 Task: Create List HR in Board Software Development to Workspace Analytics. Create List Vacations in Board Creative Project Management to Workspace Analytics. Create List Sick Leaves in Board Employee Talent Acquisition and Retention to Workspace Analytics
Action: Mouse moved to (85, 377)
Screenshot: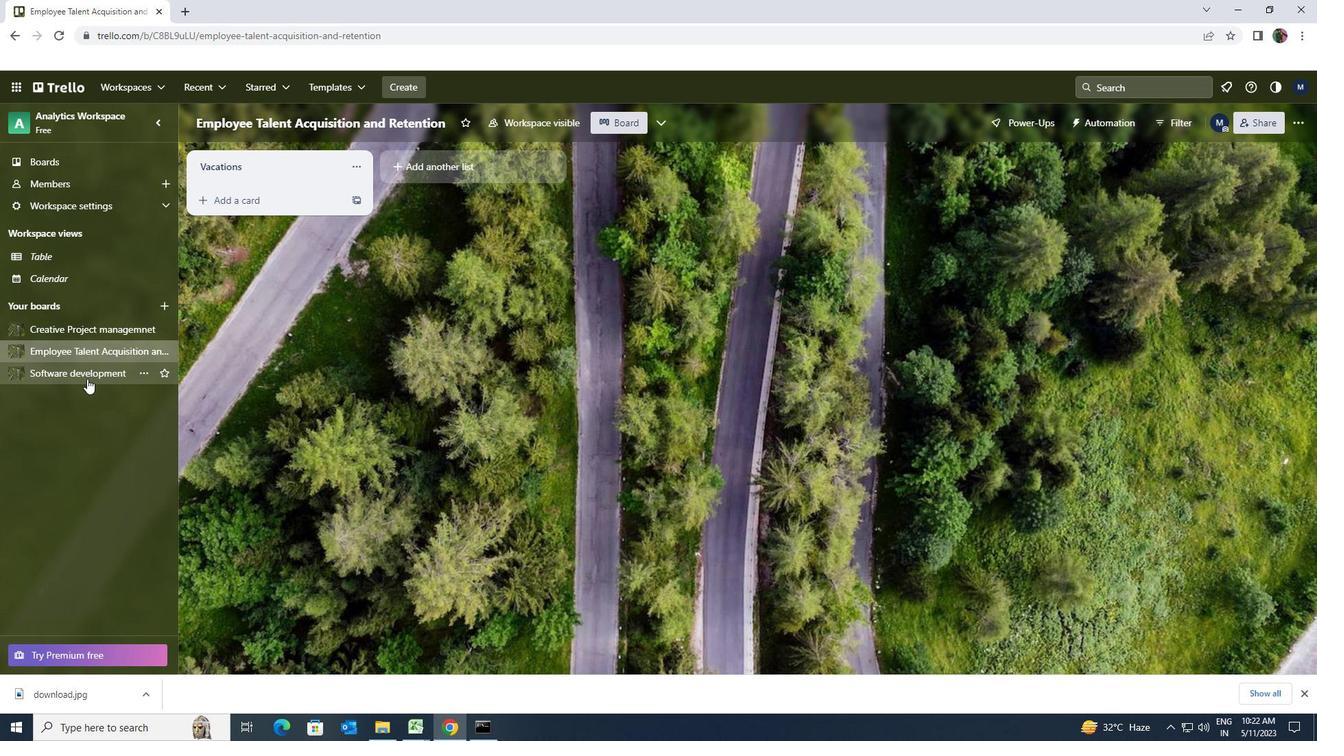 
Action: Mouse pressed left at (85, 377)
Screenshot: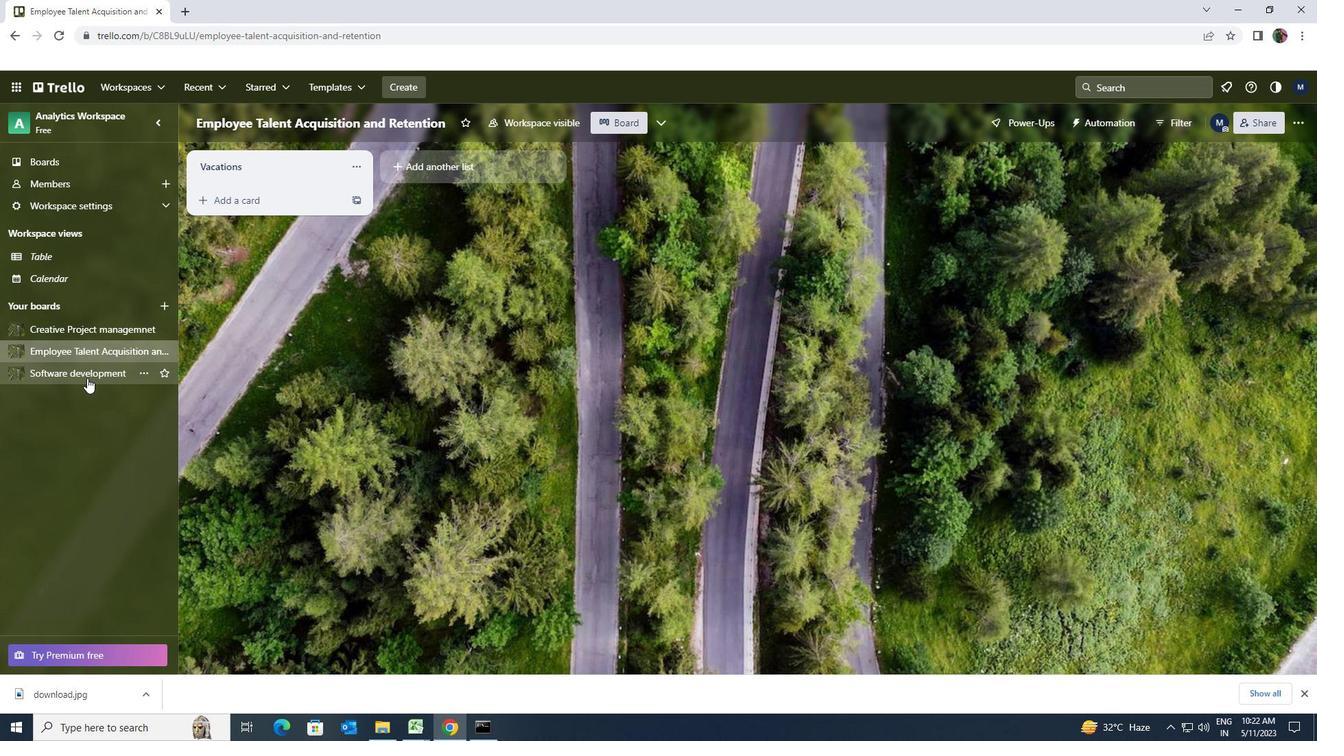 
Action: Mouse moved to (396, 172)
Screenshot: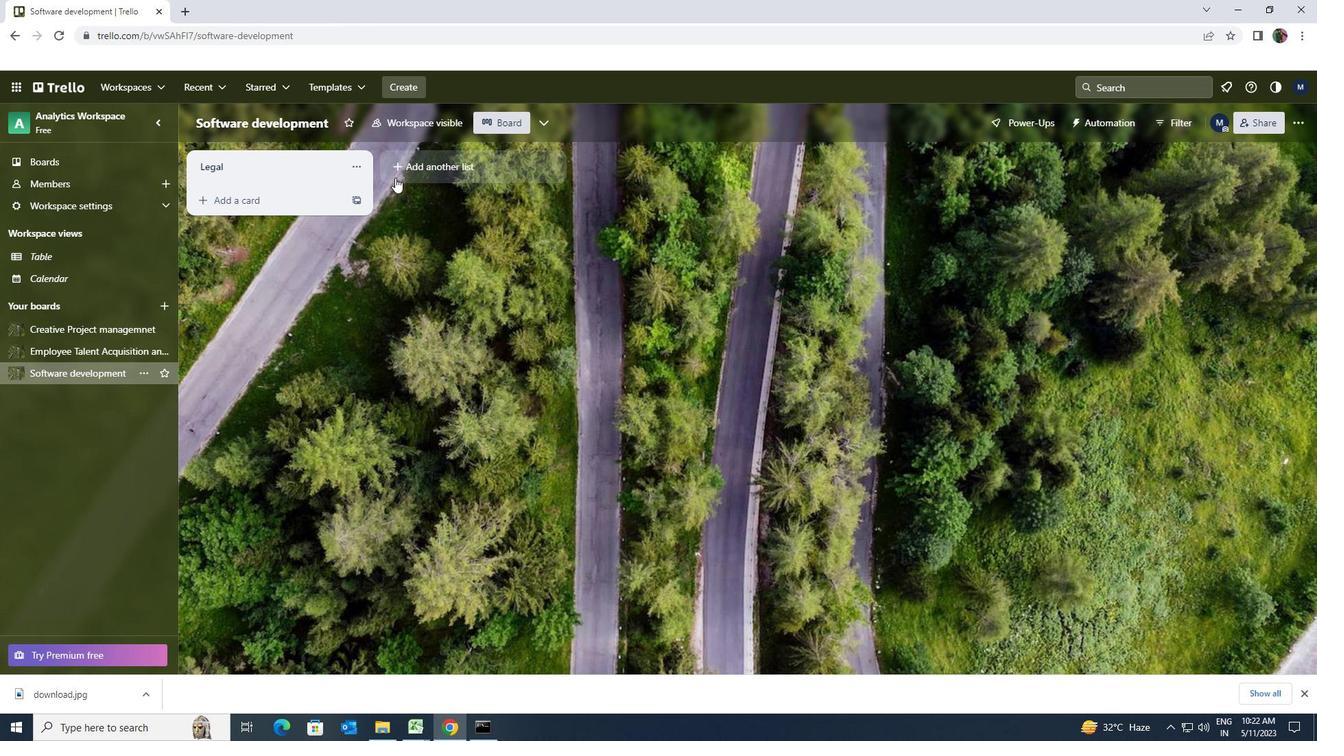 
Action: Mouse pressed left at (396, 172)
Screenshot: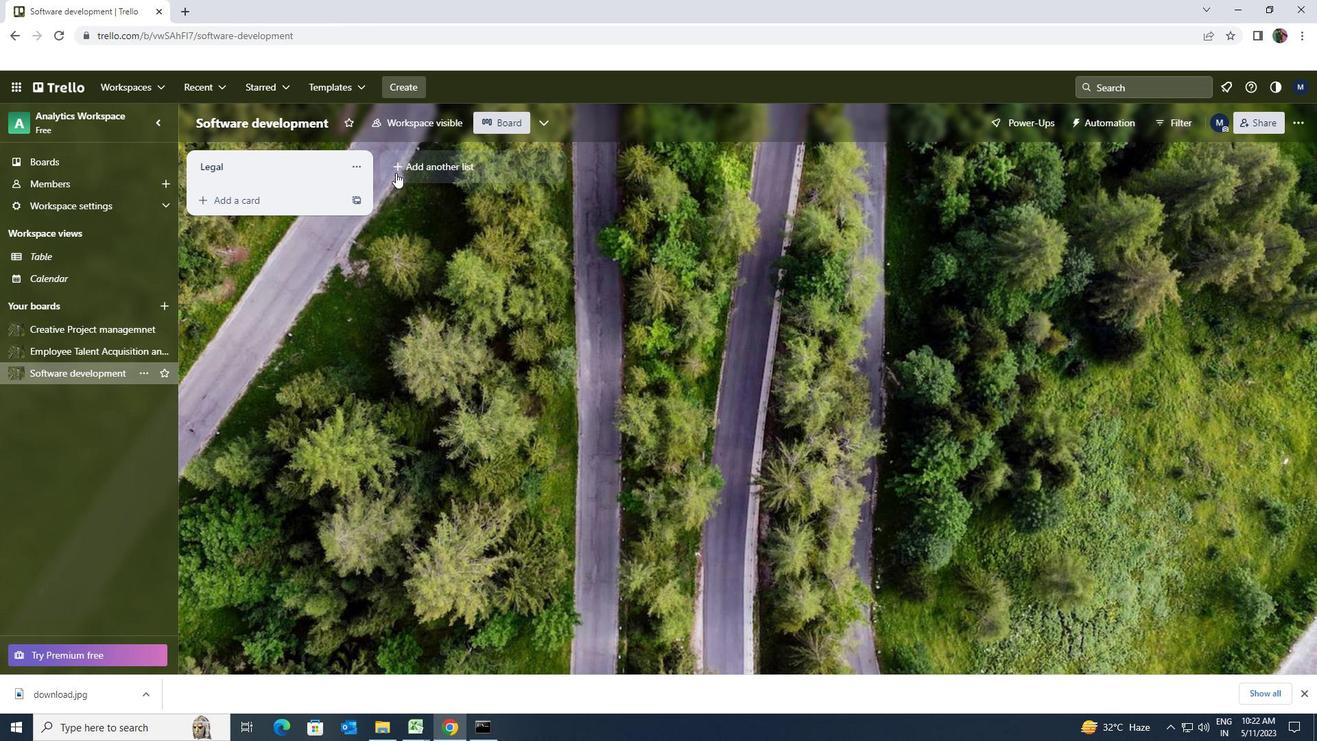 
Action: Key pressed <Key.shift>HR
Screenshot: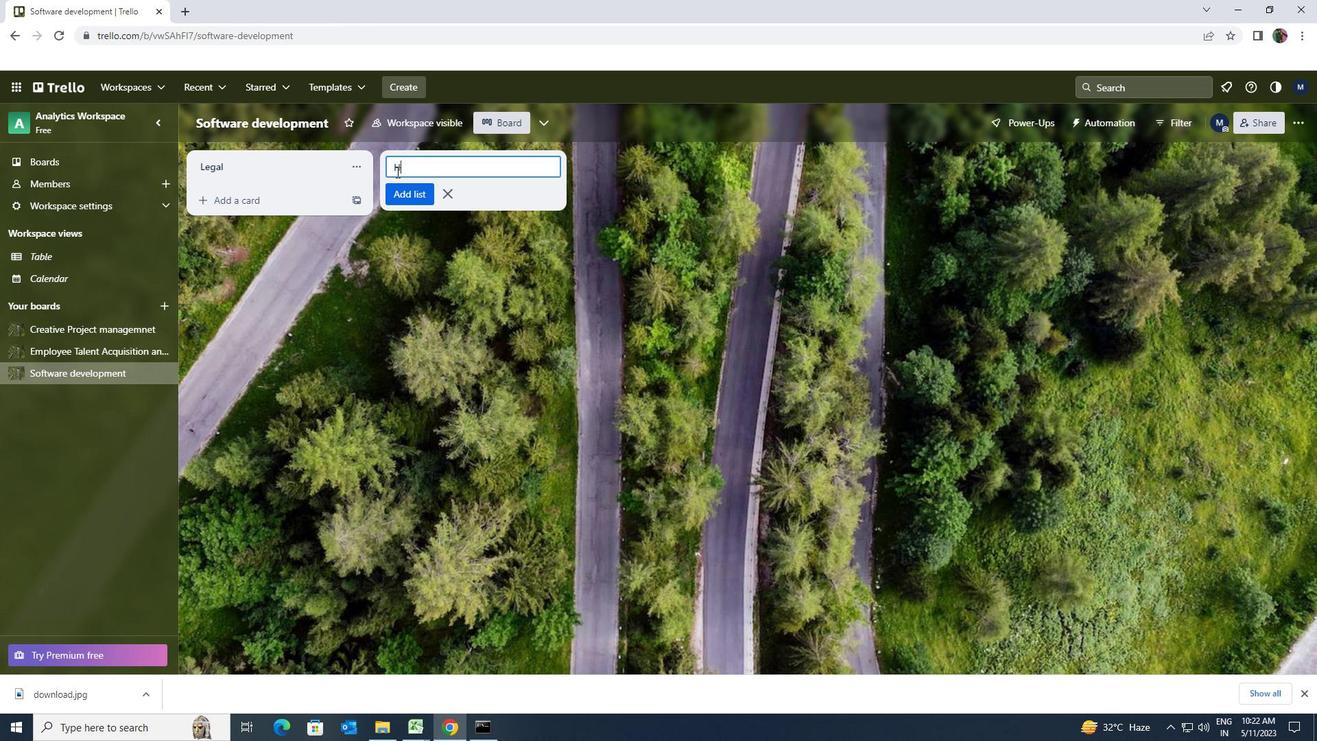 
Action: Mouse moved to (407, 189)
Screenshot: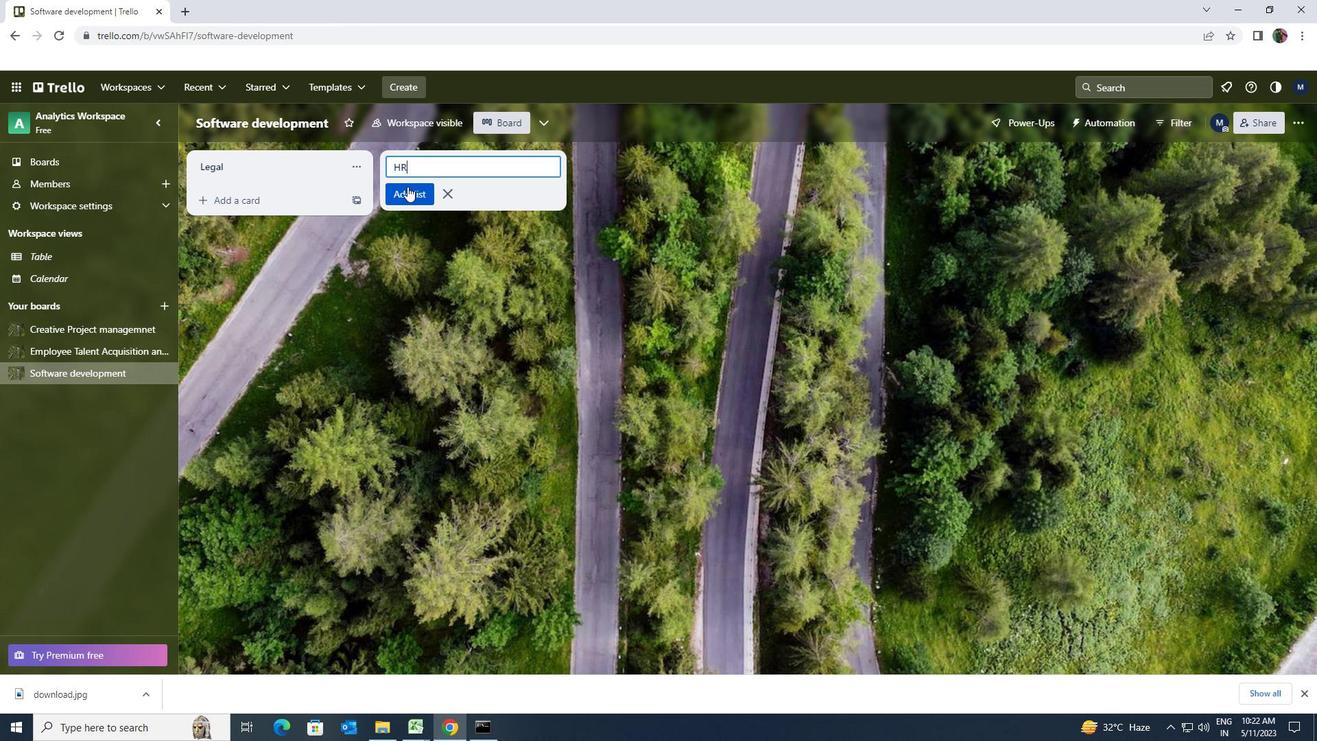 
Action: Mouse pressed left at (407, 189)
Screenshot: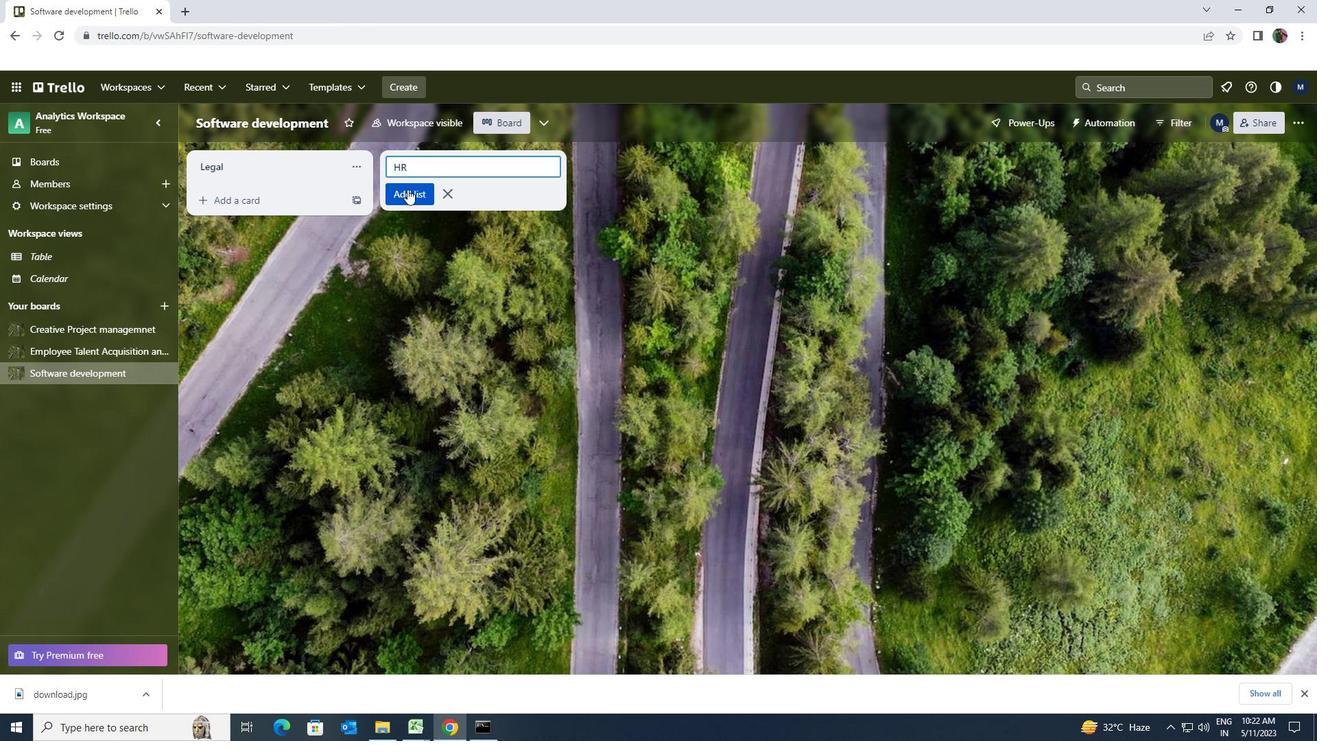 
Action: Mouse moved to (104, 331)
Screenshot: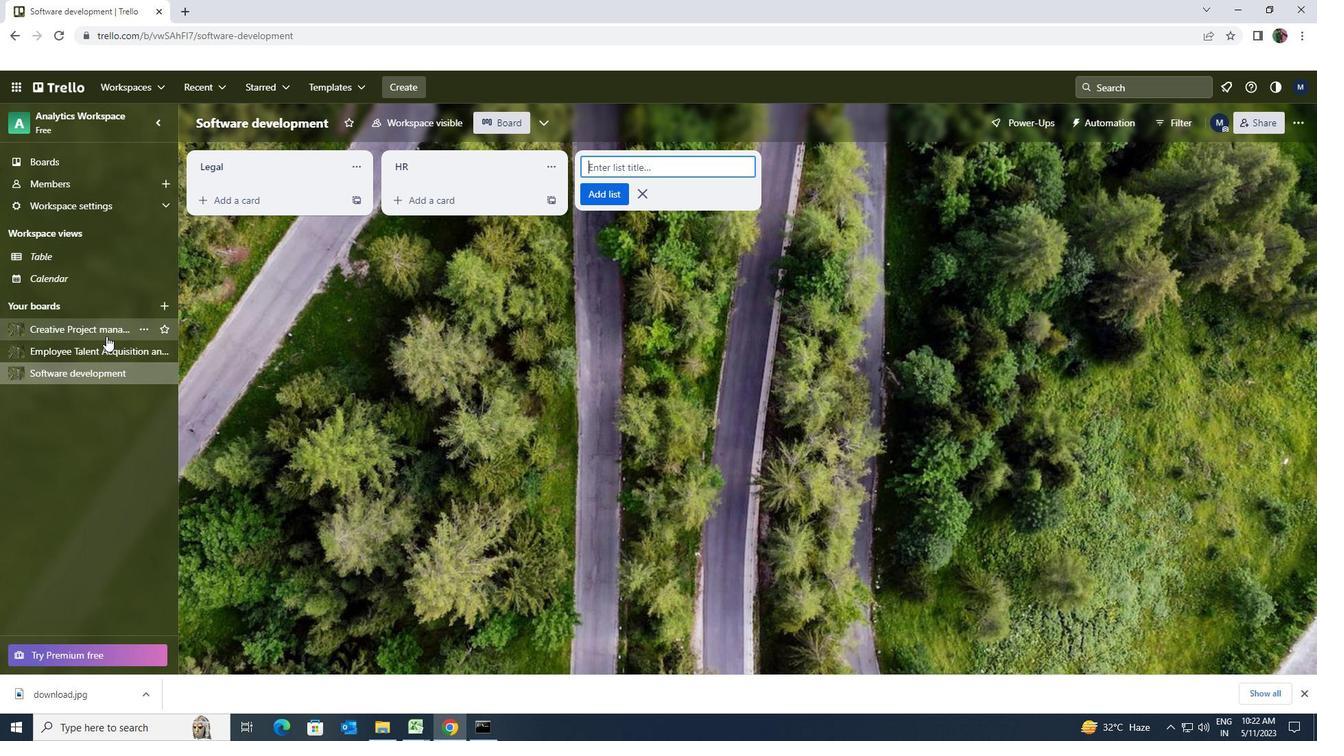 
Action: Mouse pressed left at (104, 331)
Screenshot: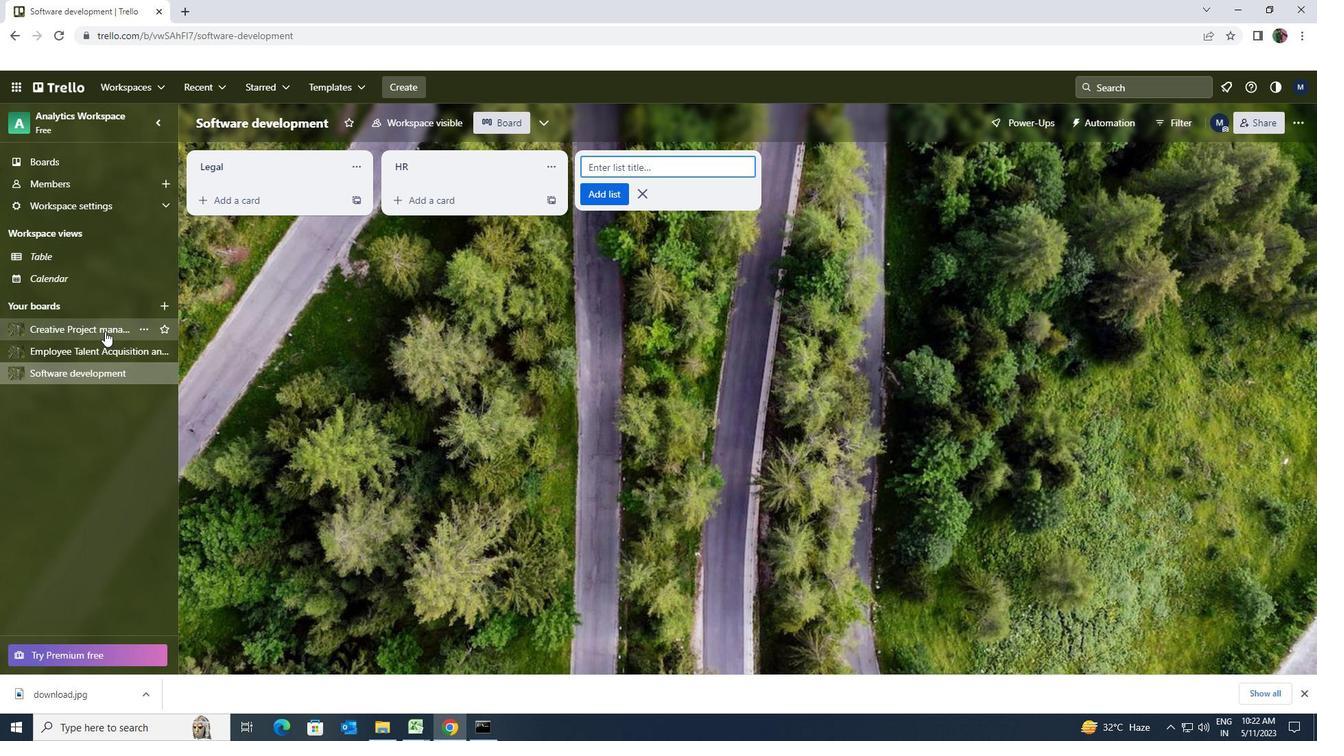 
Action: Mouse moved to (398, 168)
Screenshot: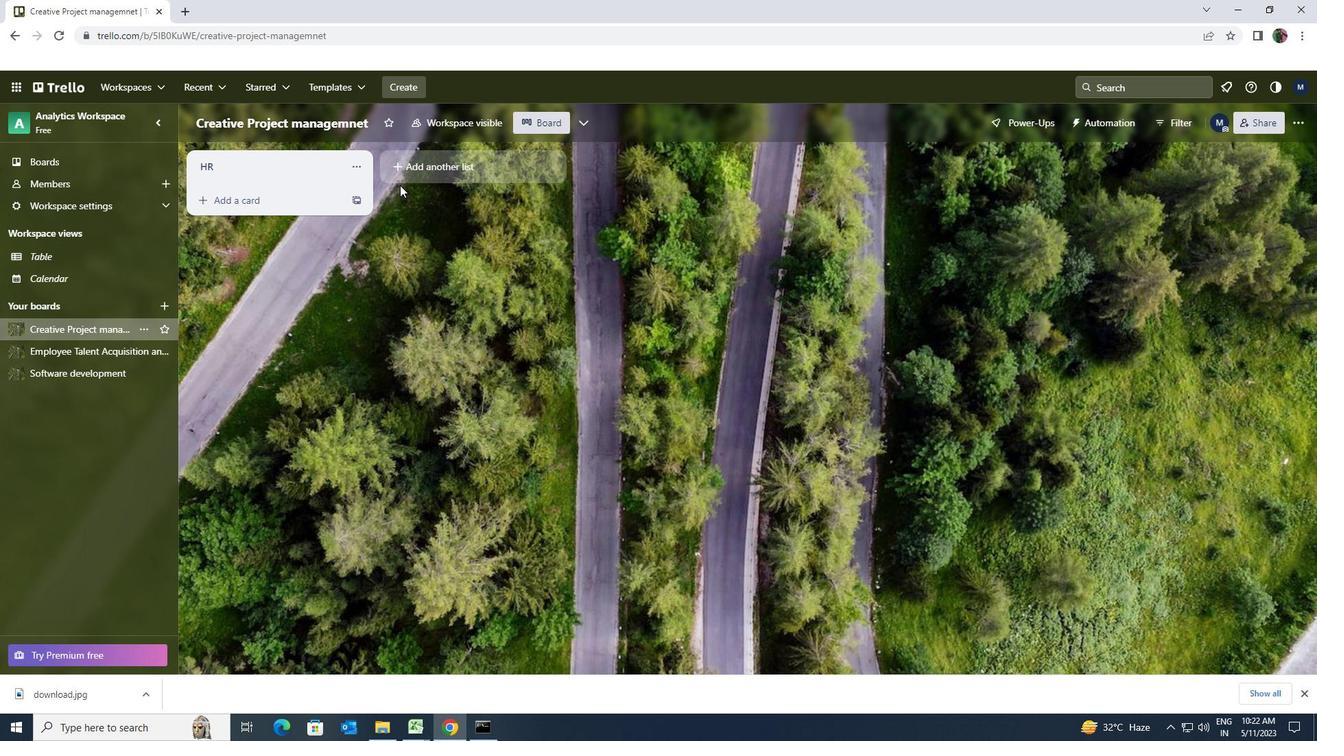 
Action: Mouse pressed left at (398, 168)
Screenshot: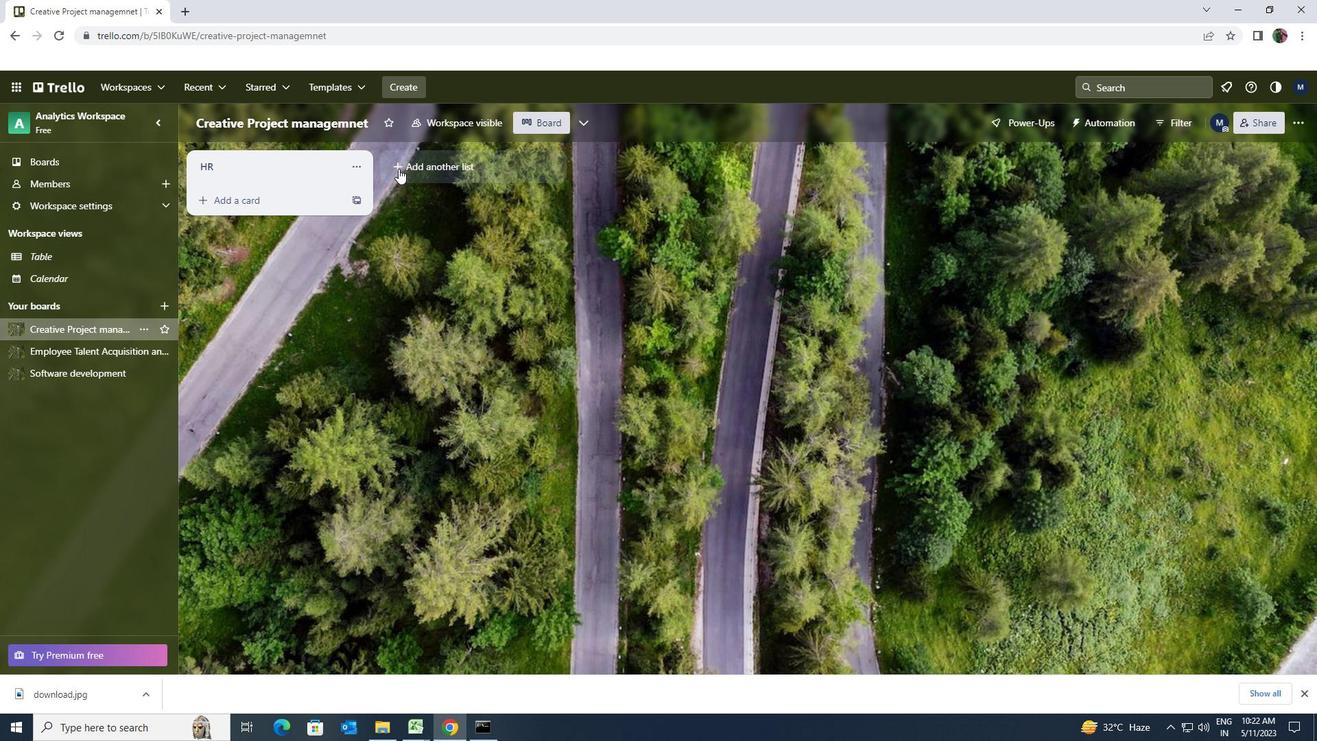 
Action: Key pressed <Key.shift>VACATIONS
Screenshot: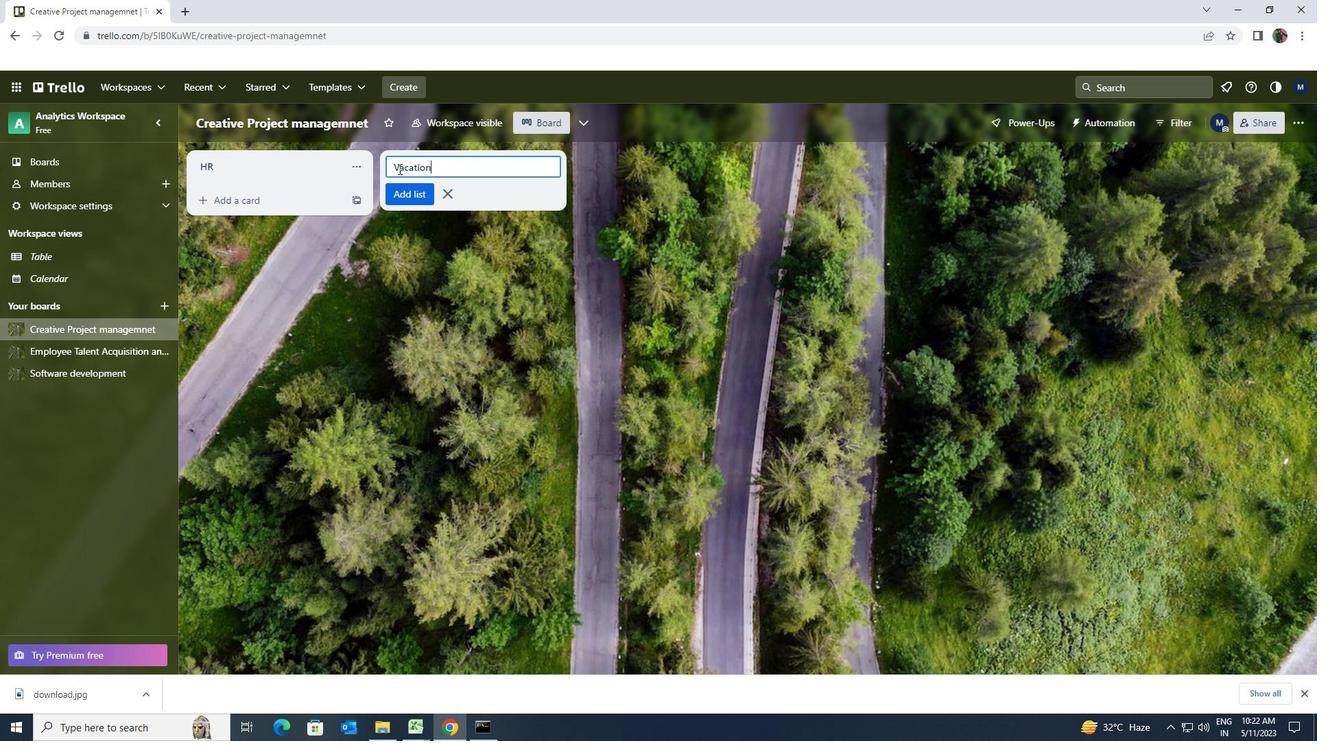 
Action: Mouse moved to (407, 188)
Screenshot: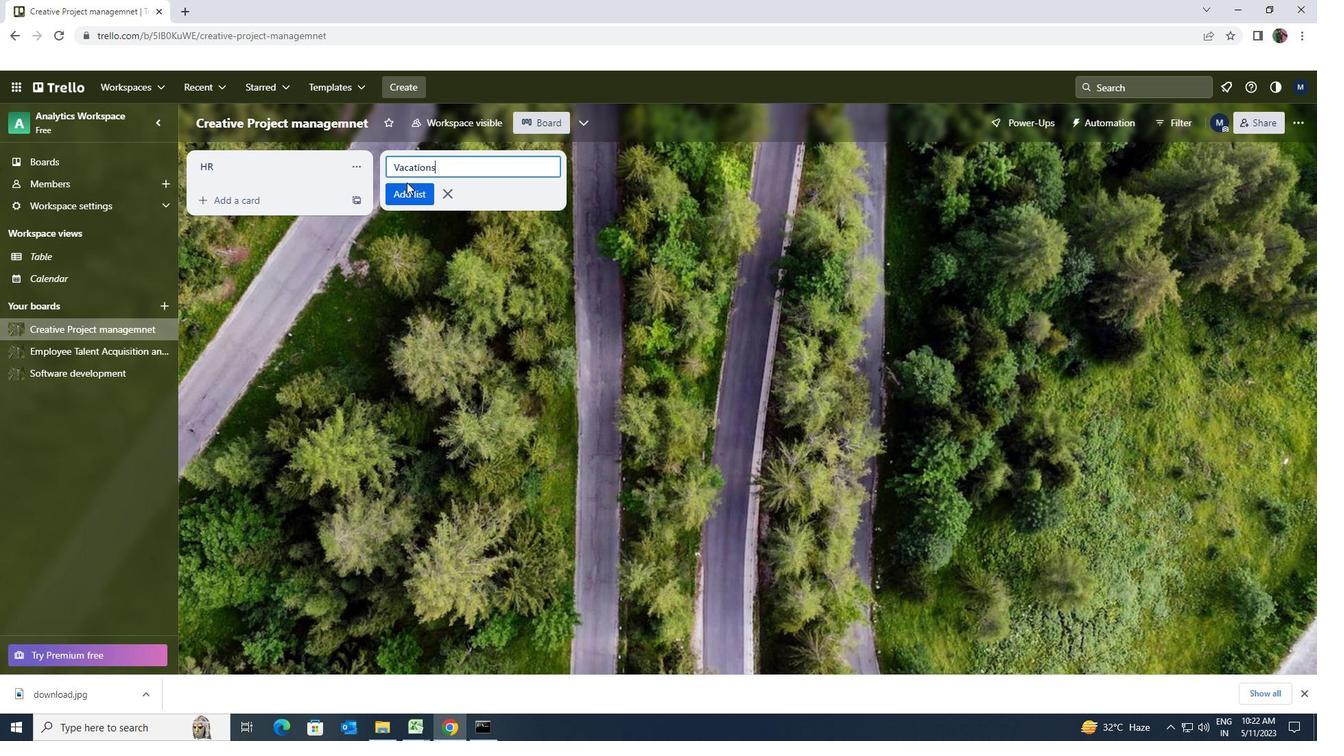 
Action: Mouse pressed left at (407, 188)
Screenshot: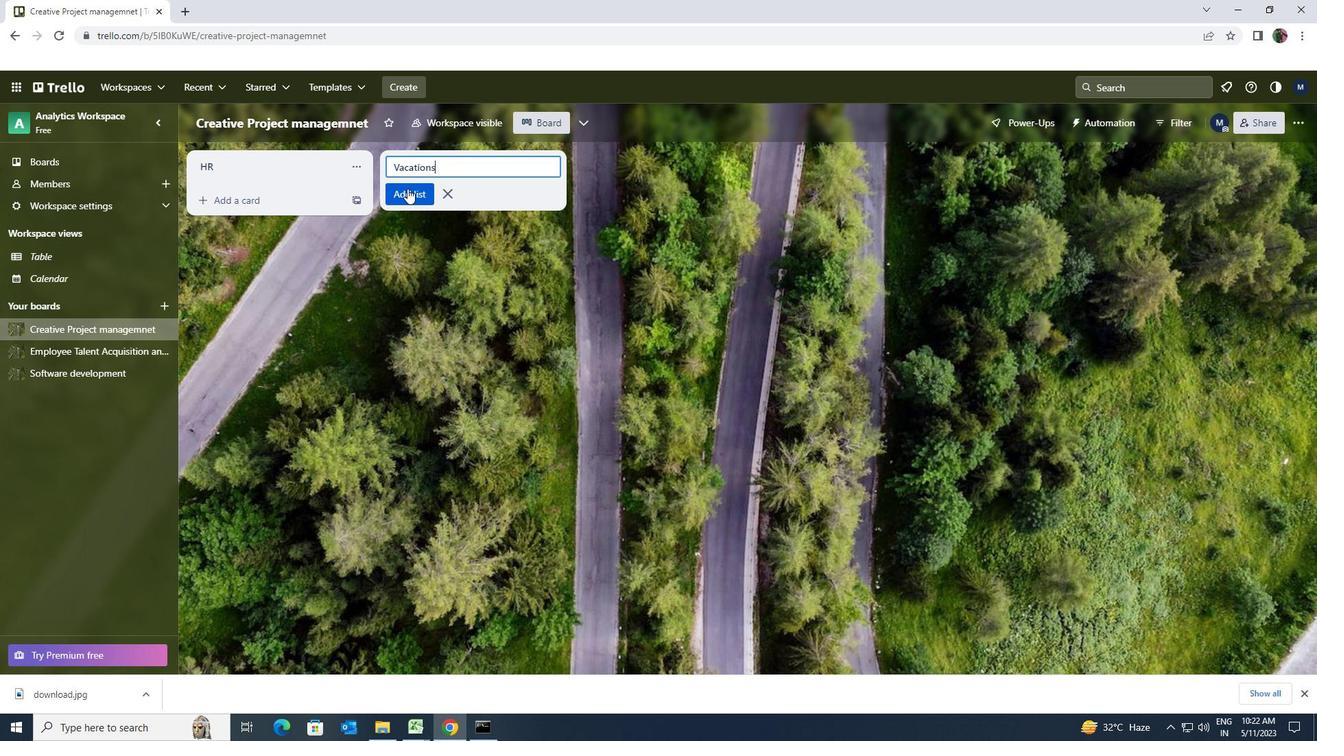 
Action: Mouse moved to (118, 347)
Screenshot: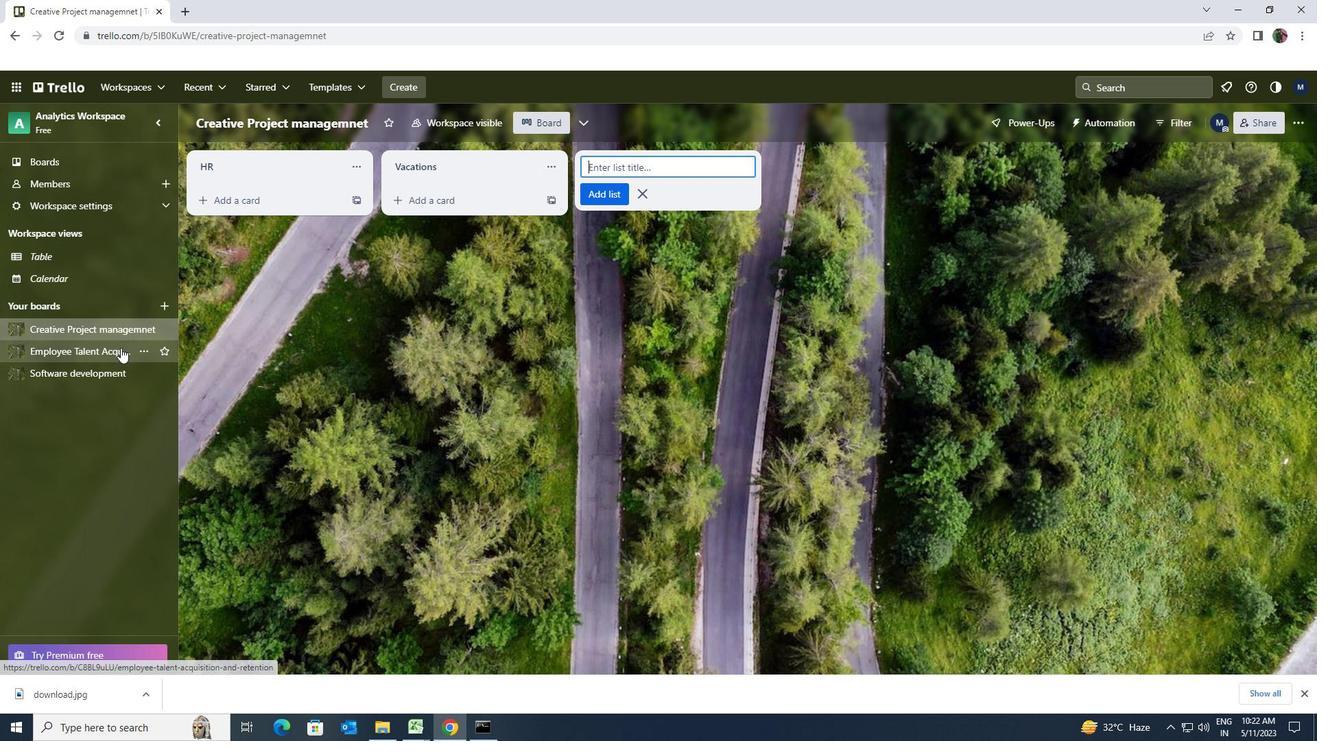 
Action: Mouse pressed left at (118, 347)
Screenshot: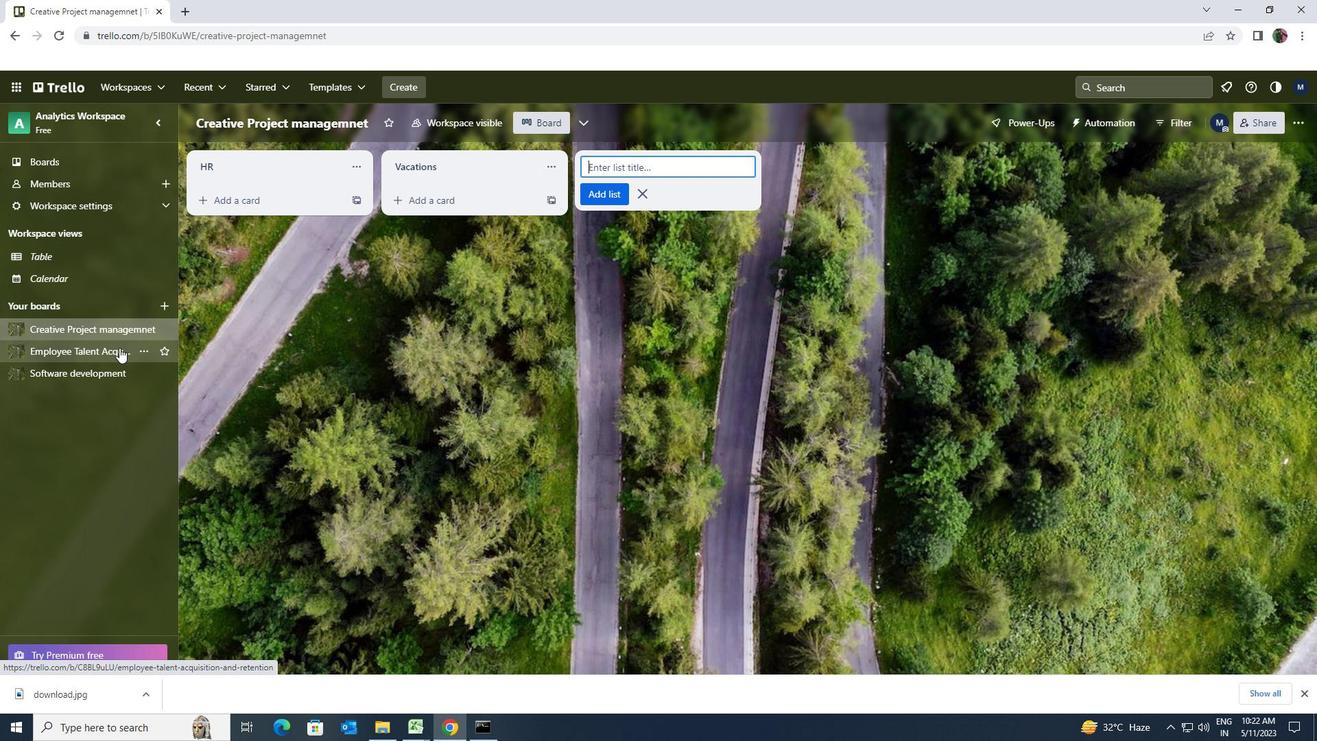 
Action: Mouse moved to (397, 171)
Screenshot: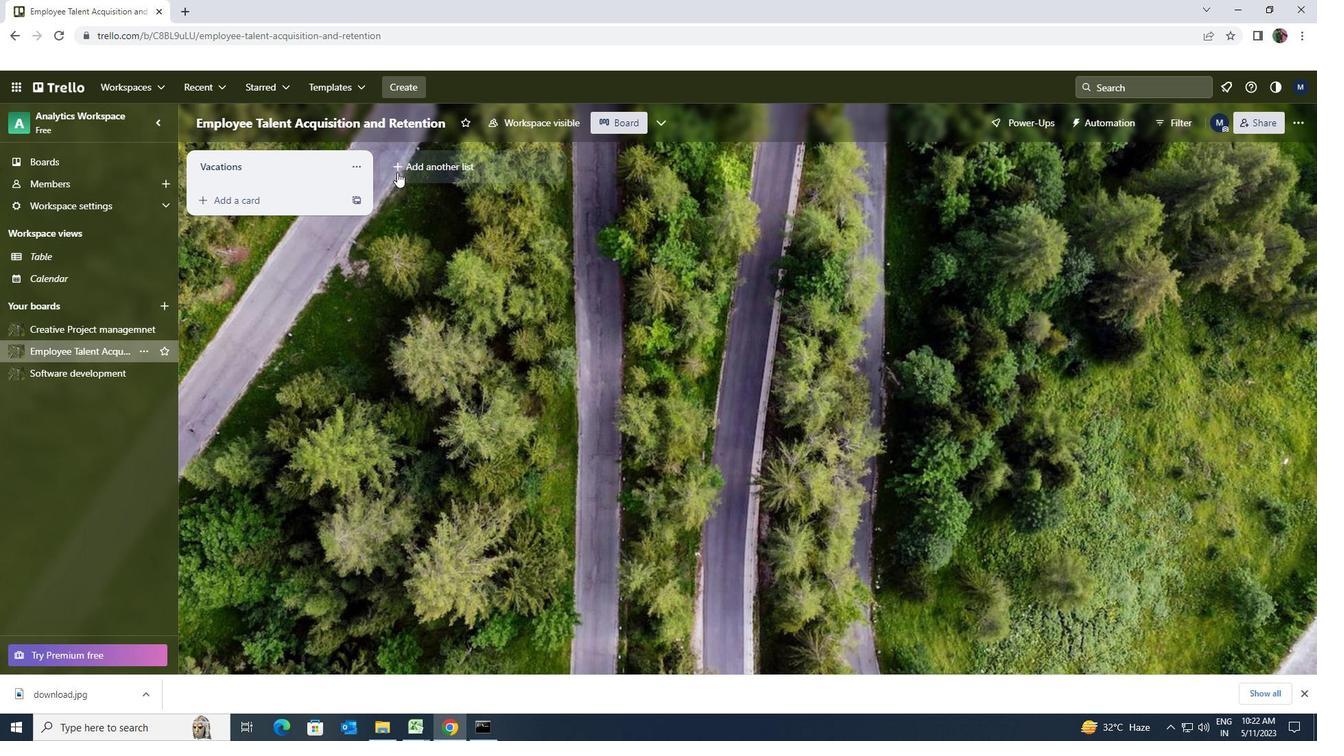 
Action: Mouse pressed left at (397, 171)
Screenshot: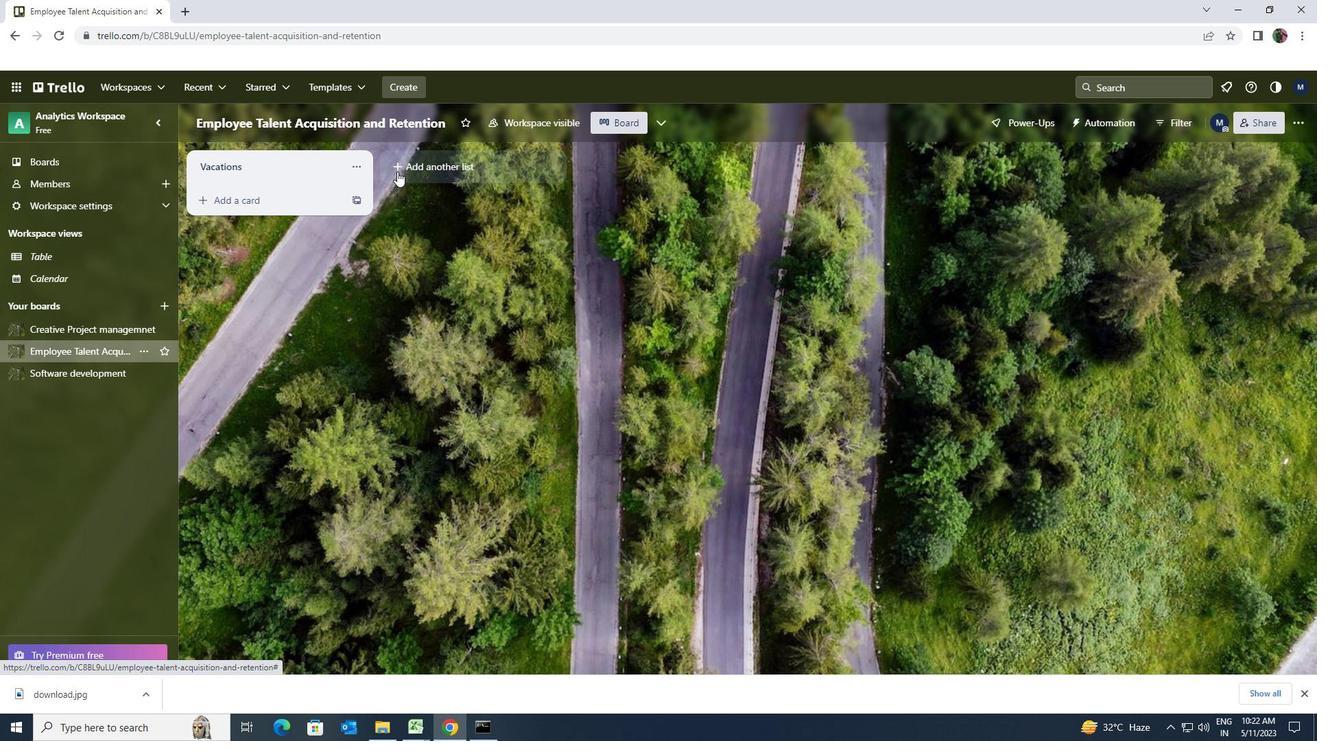 
Action: Mouse moved to (398, 170)
Screenshot: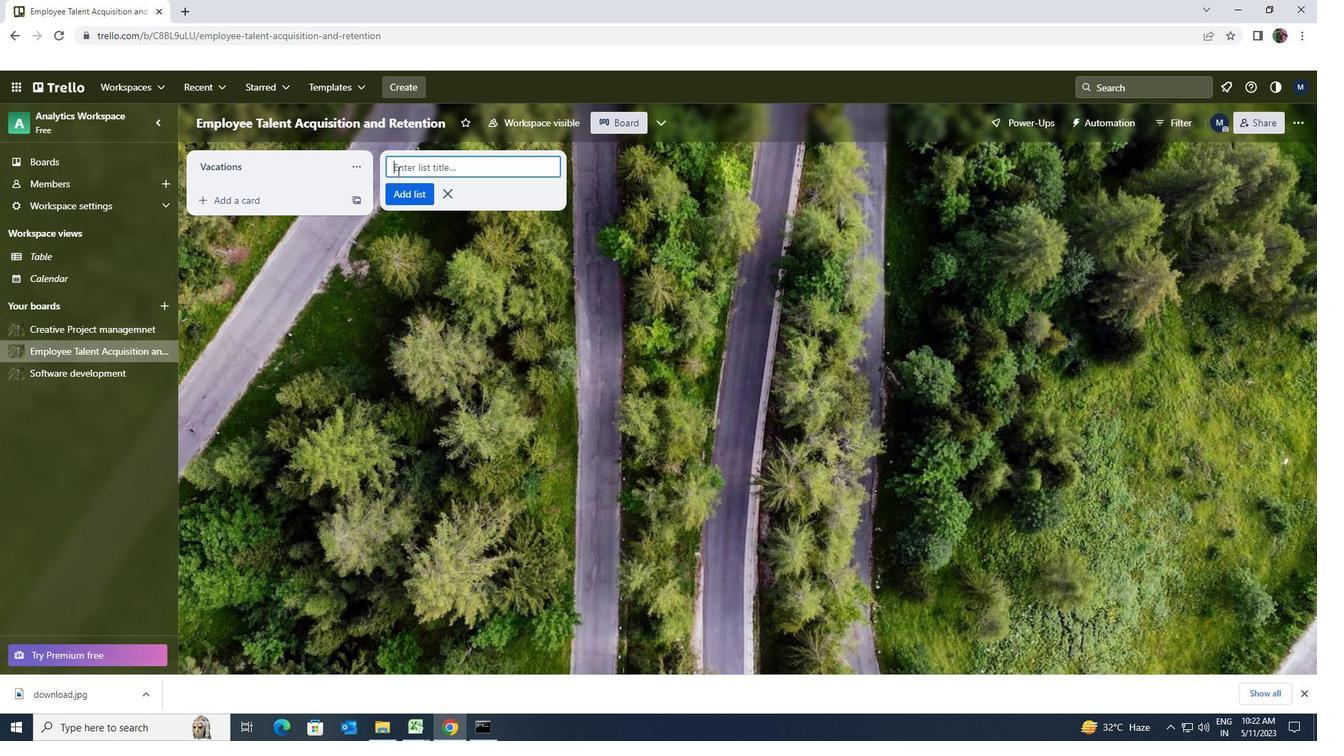 
Action: Key pressed <Key.shift><Key.shift><Key.shift>SICK<Key.space><Key.shift>LEAVES
Screenshot: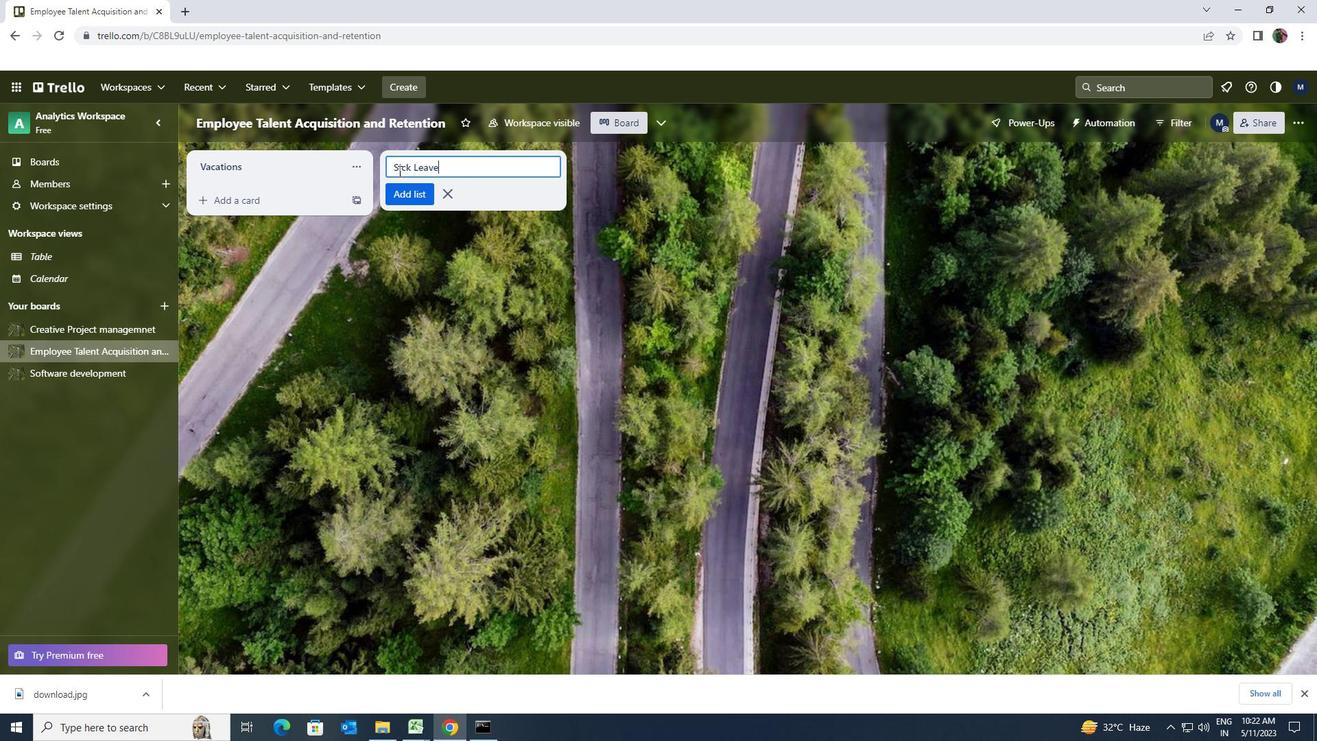 
Action: Mouse moved to (404, 184)
Screenshot: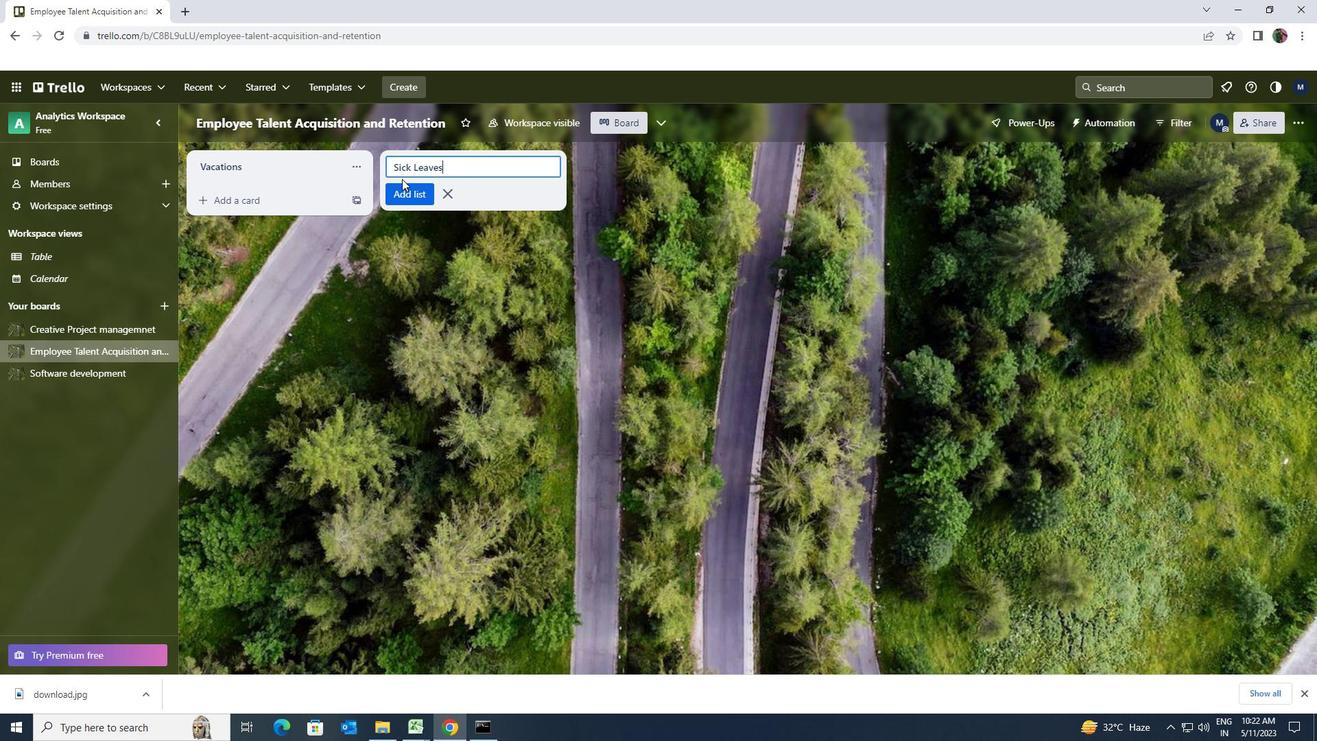 
Action: Mouse pressed left at (404, 184)
Screenshot: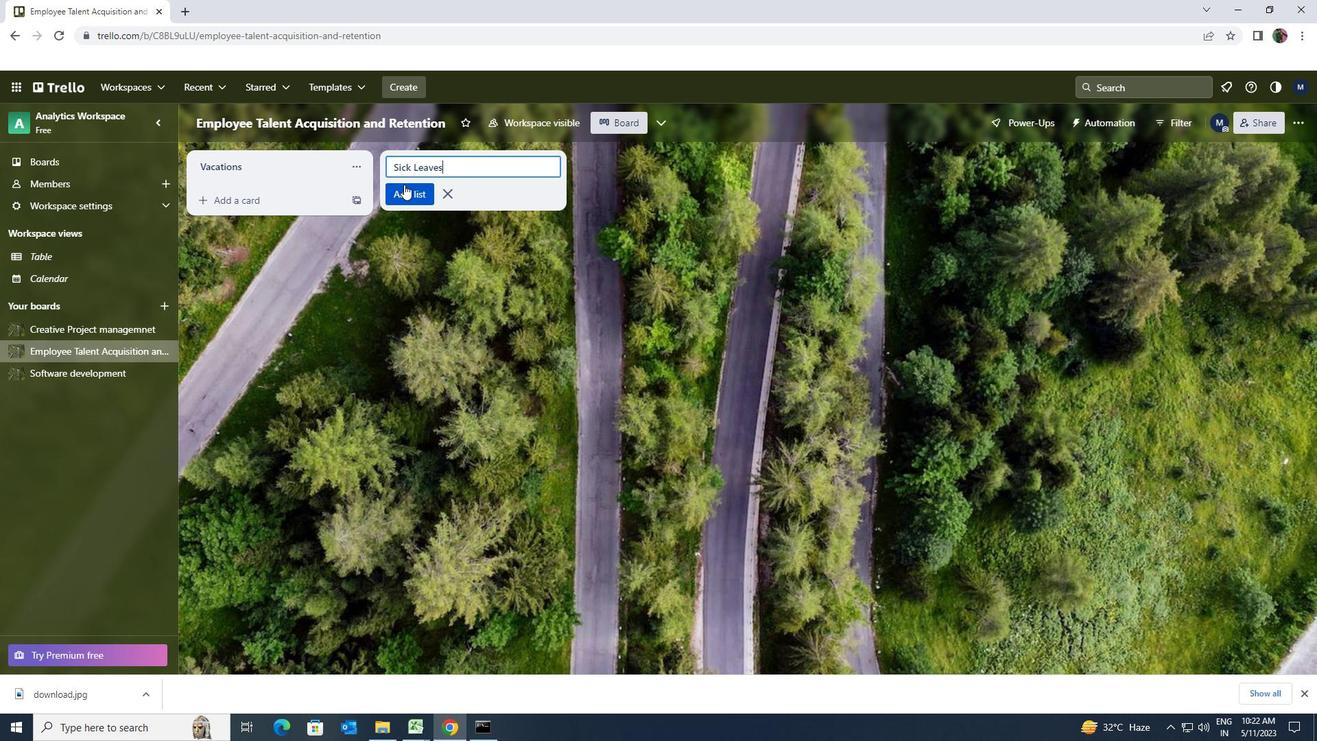 
Action: Mouse moved to (651, 197)
Screenshot: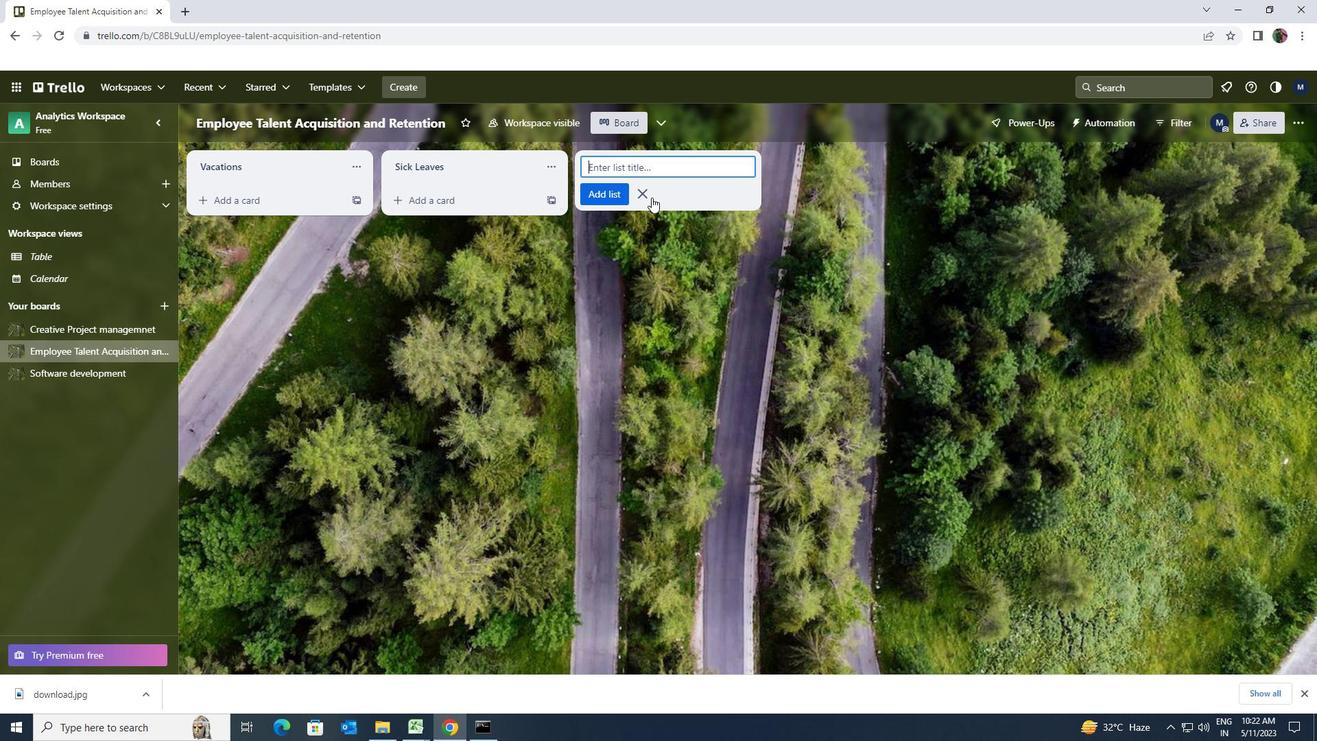 
Action: Mouse pressed left at (651, 197)
Screenshot: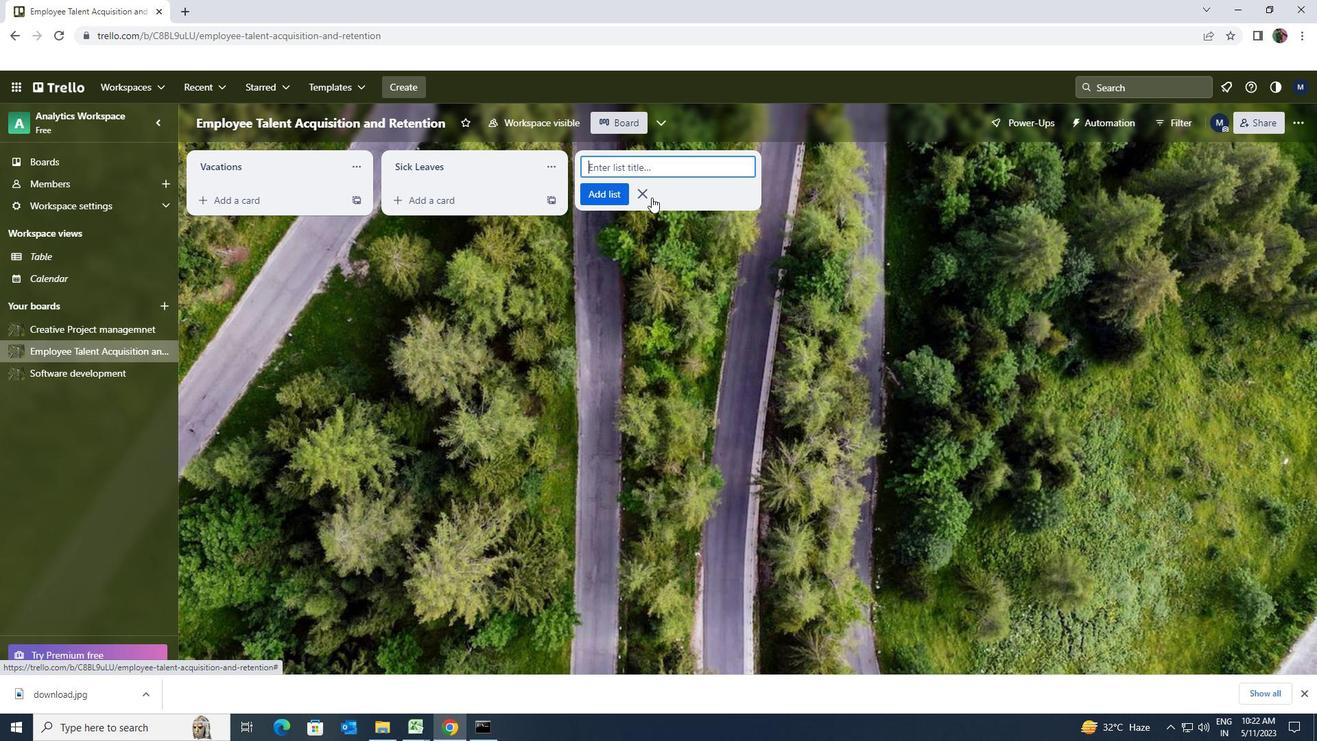 
